 Task: Create a task  Create a new online platform for online music streaming , assign it to team member softage.3@softage.net in the project ApexLine and update the status of the task to  Off Track , set the priority of the task to Medium
Action: Mouse moved to (90, 69)
Screenshot: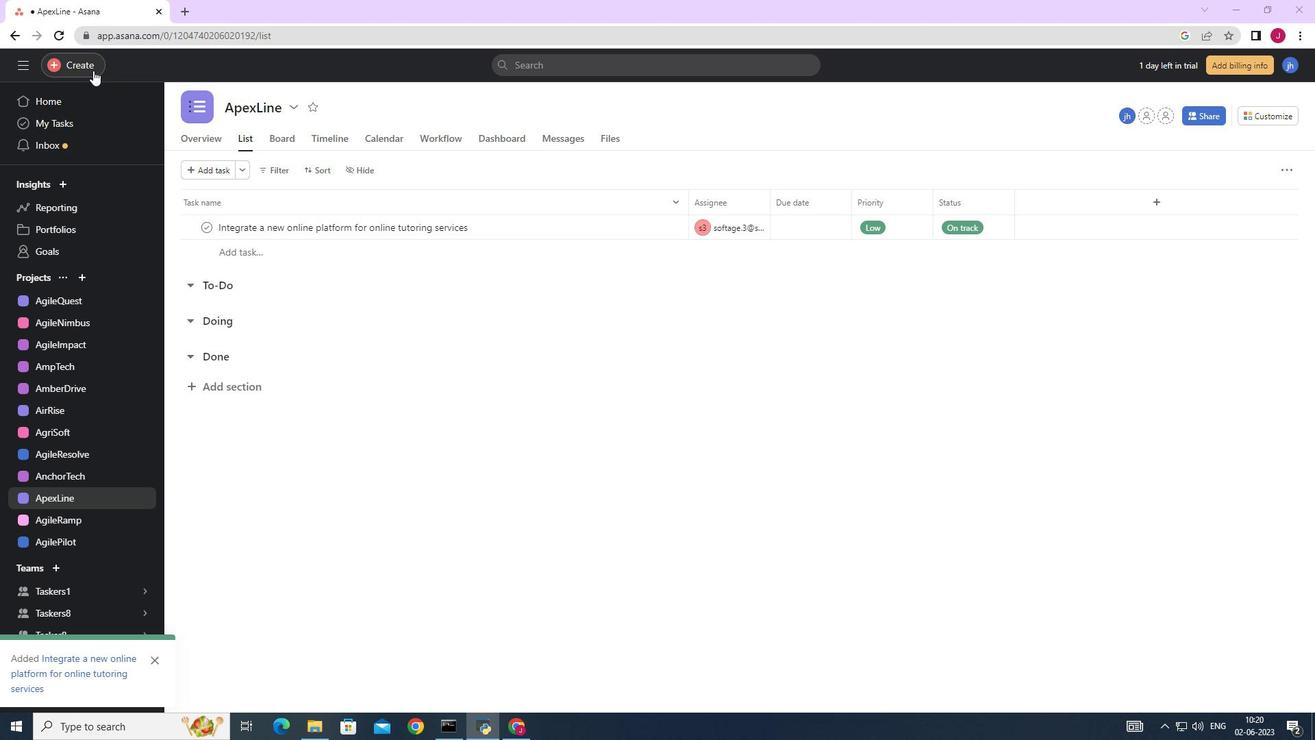 
Action: Mouse pressed left at (90, 69)
Screenshot: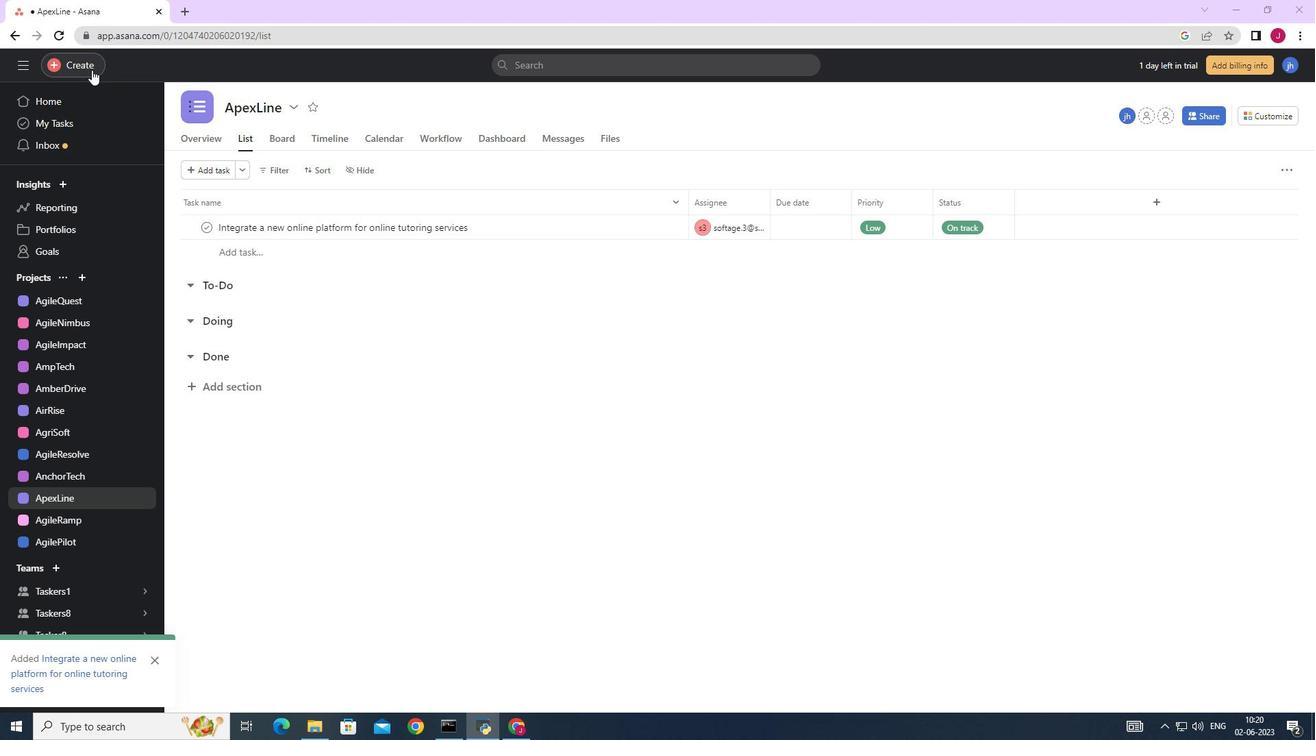 
Action: Mouse moved to (164, 69)
Screenshot: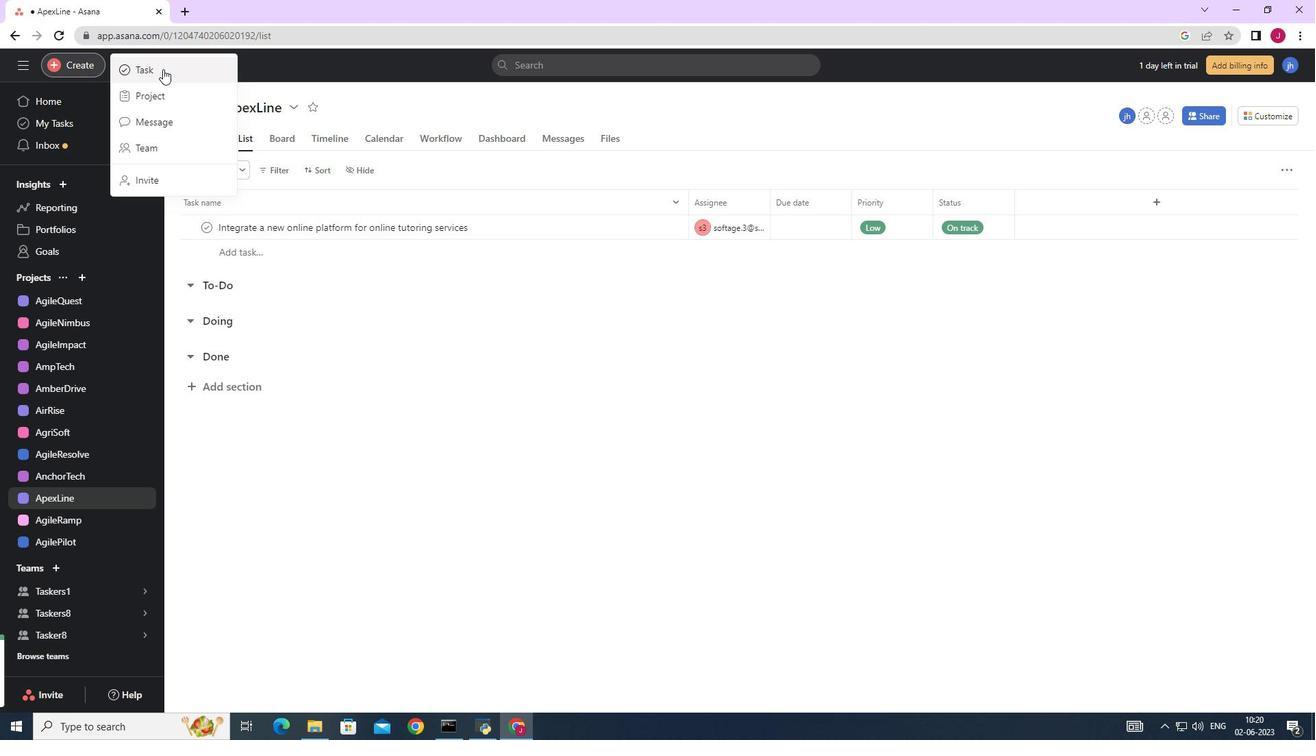 
Action: Mouse pressed left at (164, 69)
Screenshot: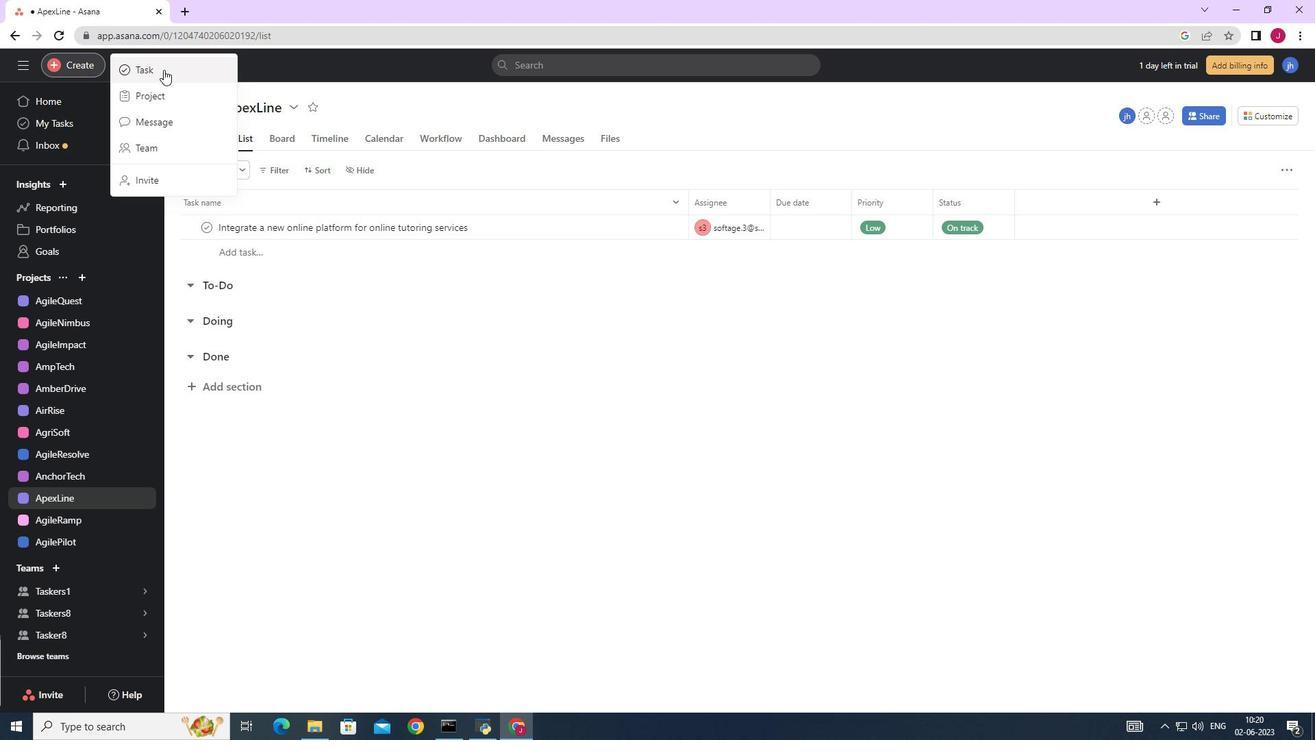 
Action: Mouse moved to (1072, 454)
Screenshot: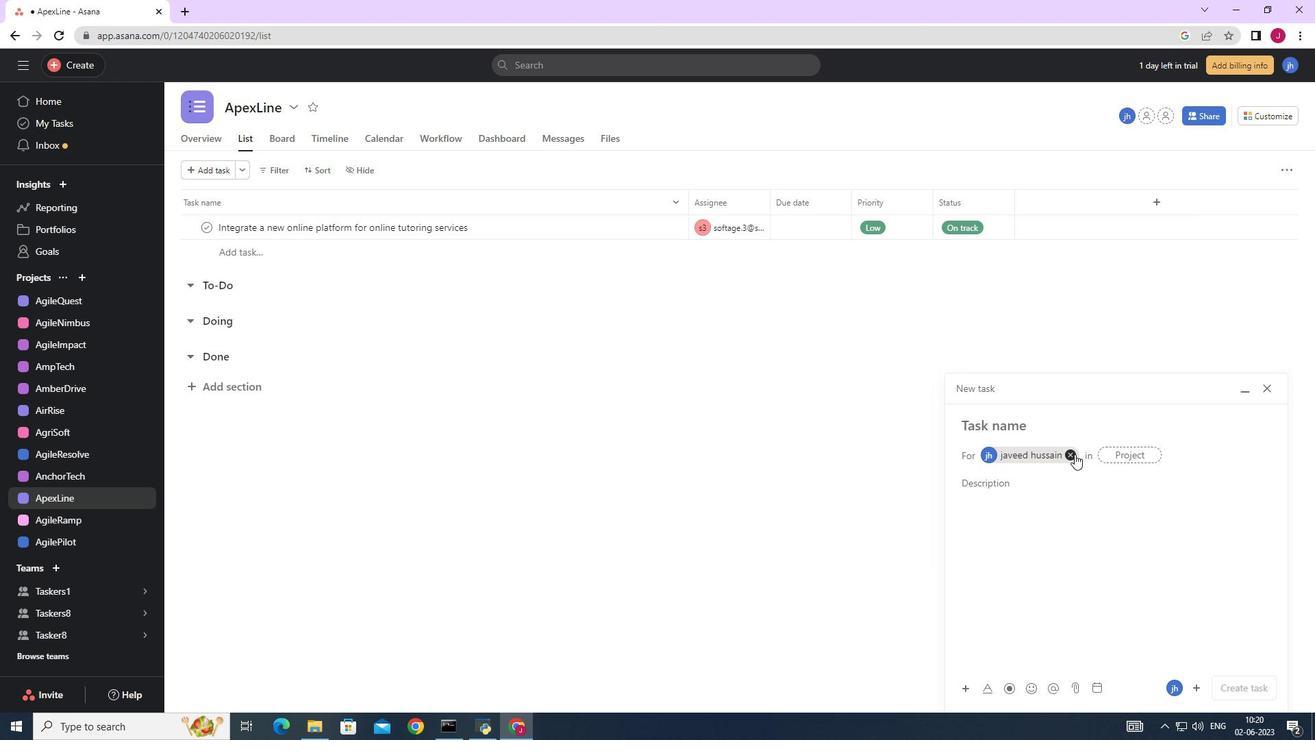 
Action: Mouse pressed left at (1072, 454)
Screenshot: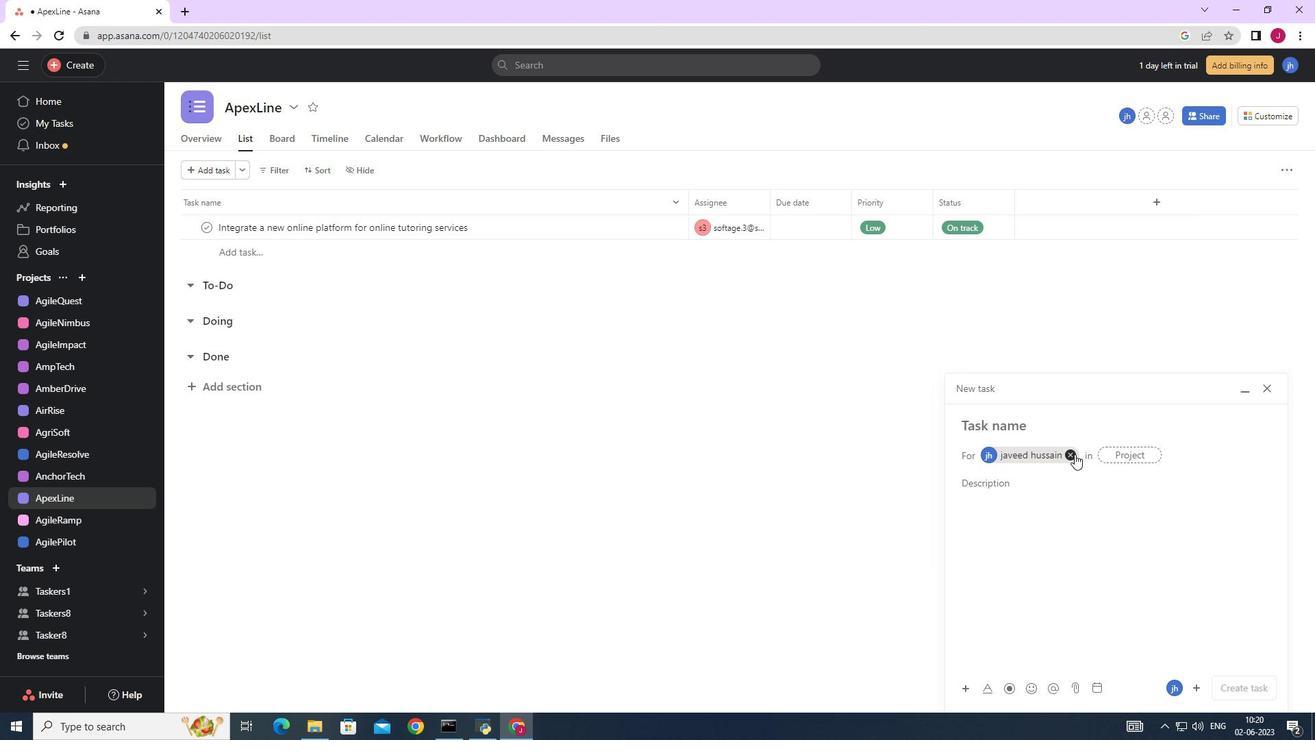 
Action: Mouse moved to (991, 424)
Screenshot: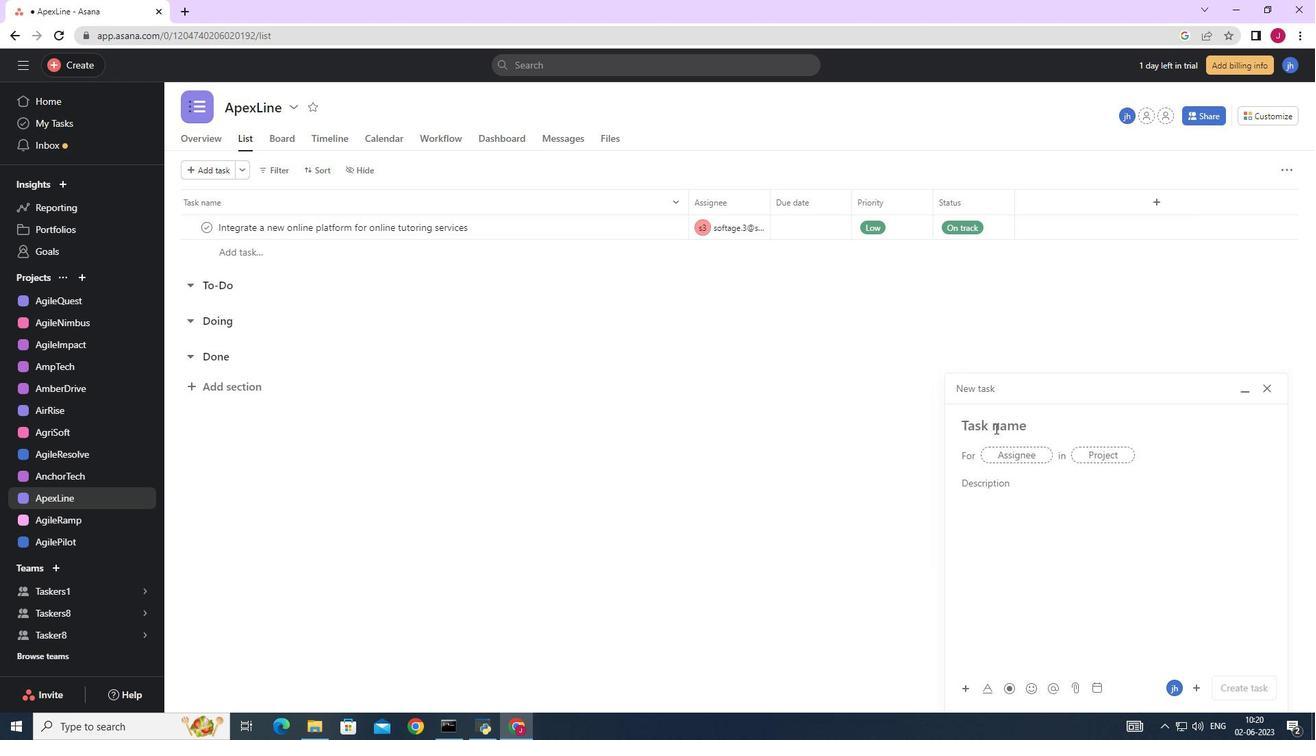 
Action: Mouse pressed left at (991, 424)
Screenshot: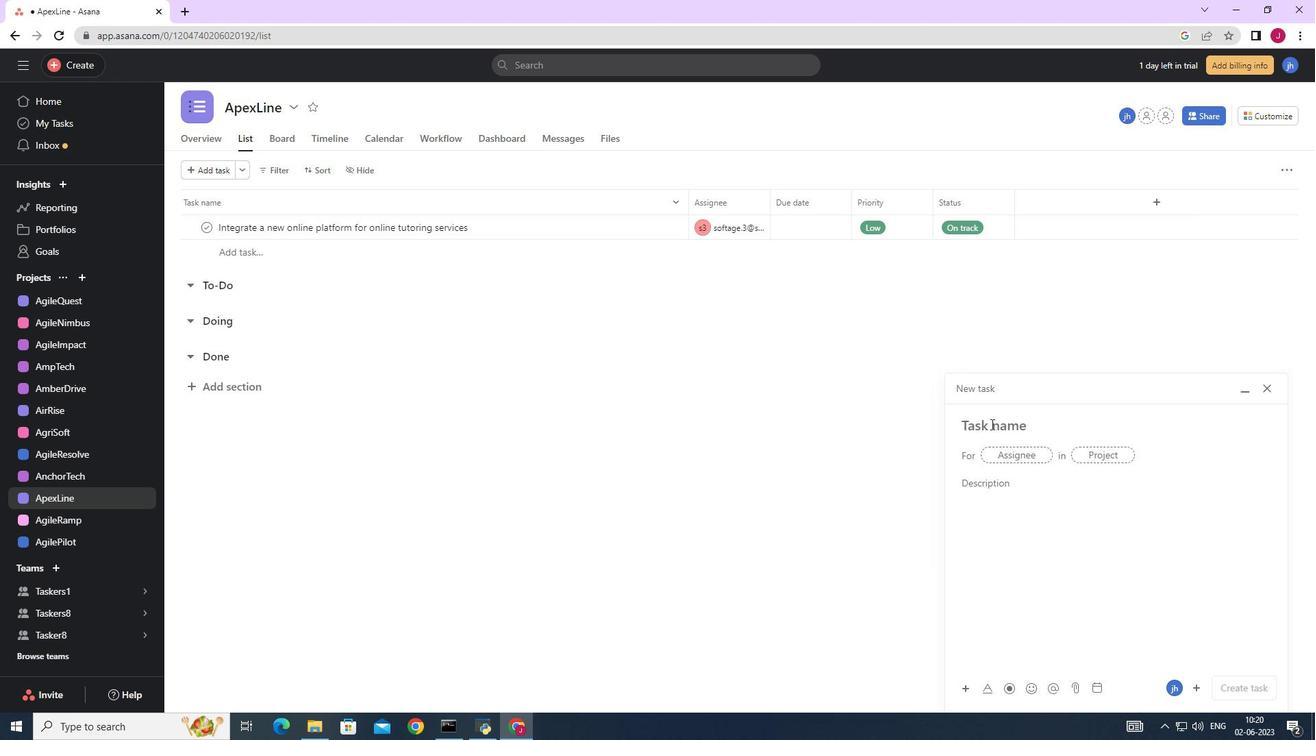 
Action: Key pressed <Key.caps_lock>C<Key.caps_lock>reate<Key.space>a<Key.space>new<Key.space>online<Key.space>platform<Key.space>for<Key.space>onlli<Key.backspace><Key.backspace>ine<Key.space>music<Key.space>streaming
Screenshot: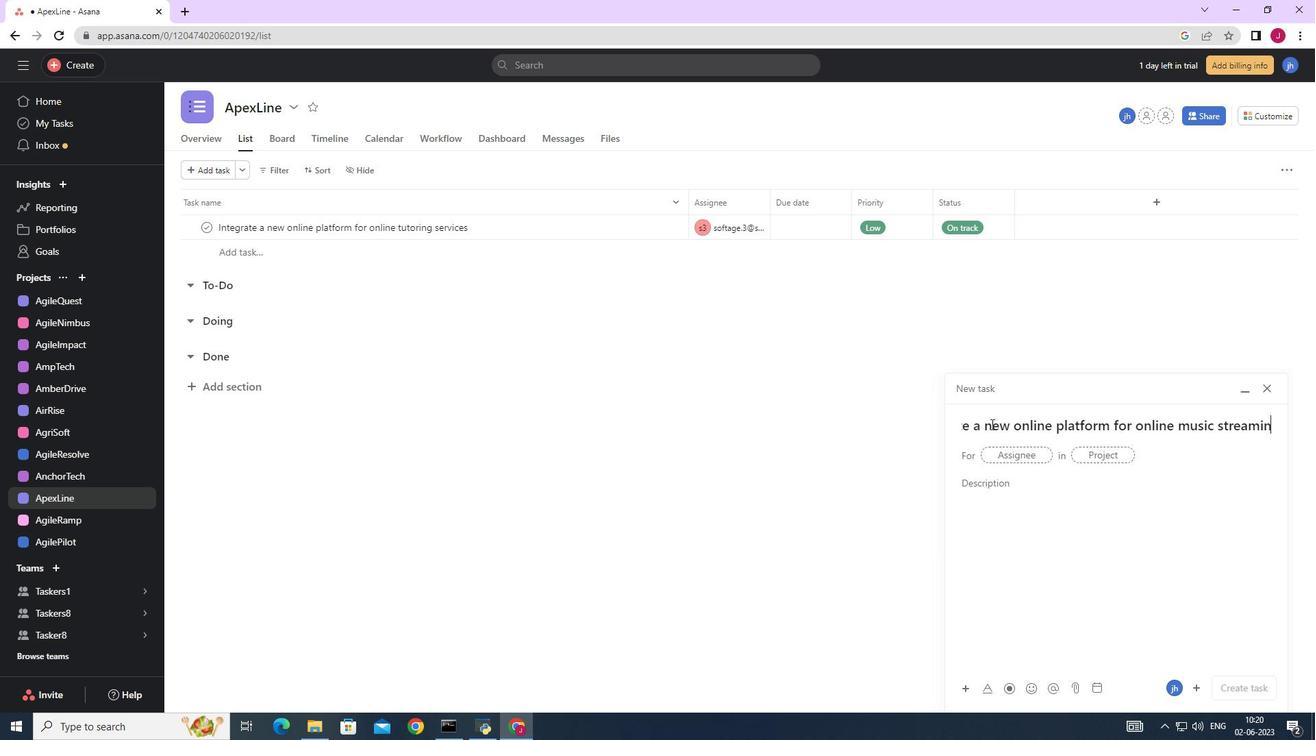 
Action: Mouse moved to (1009, 453)
Screenshot: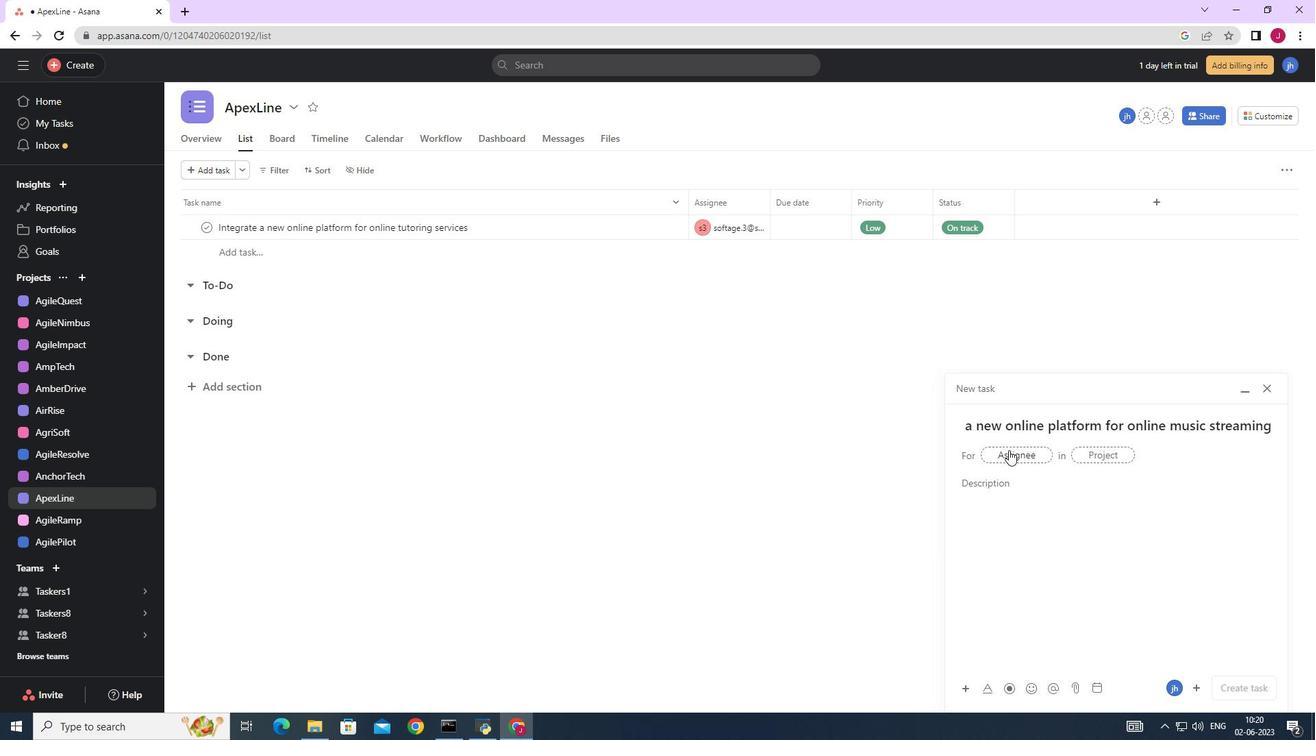 
Action: Mouse pressed left at (1009, 453)
Screenshot: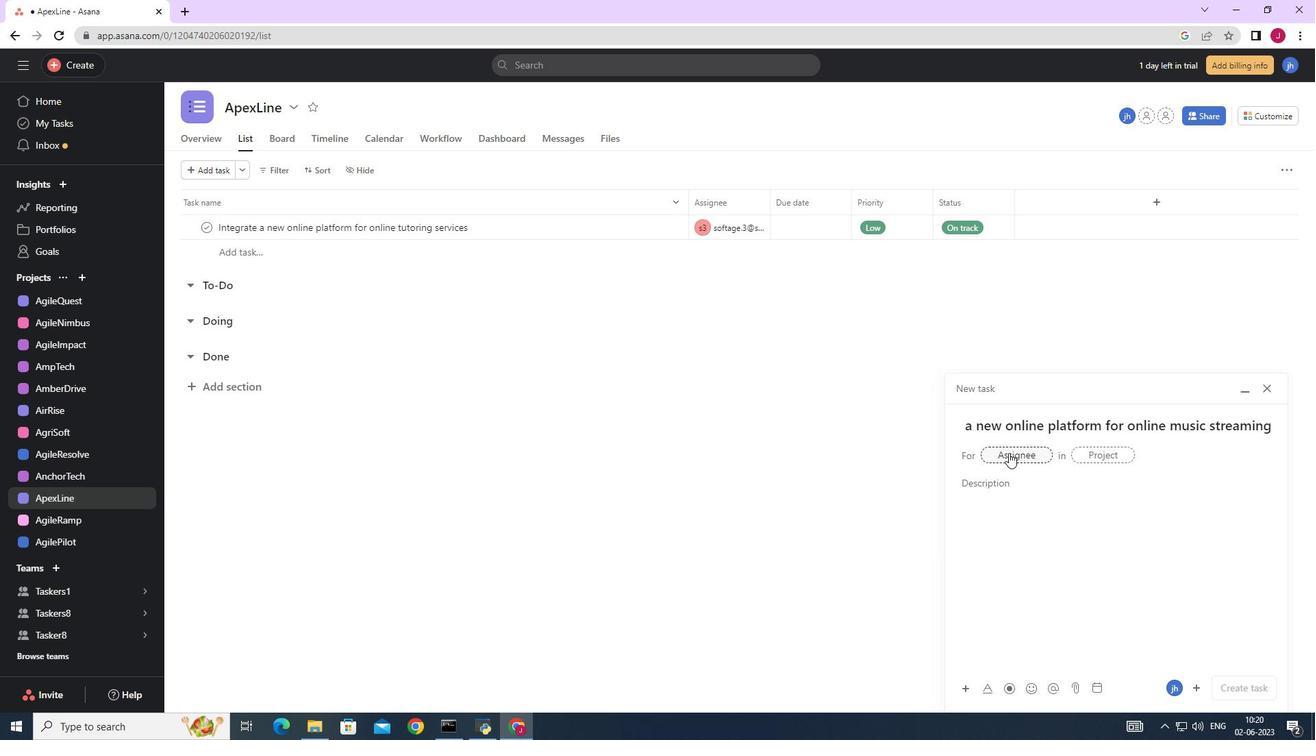 
Action: Key pressed sp<Key.backspace>oftage.3
Screenshot: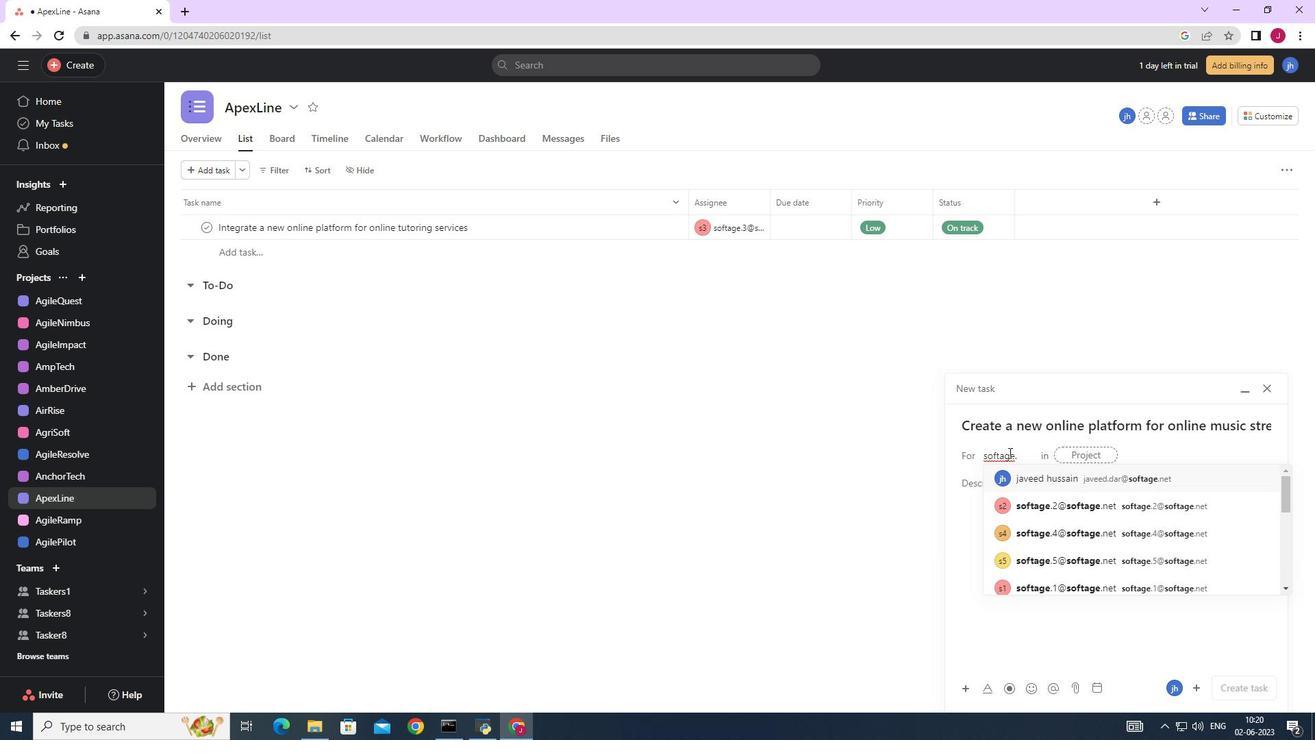 
Action: Mouse moved to (1053, 477)
Screenshot: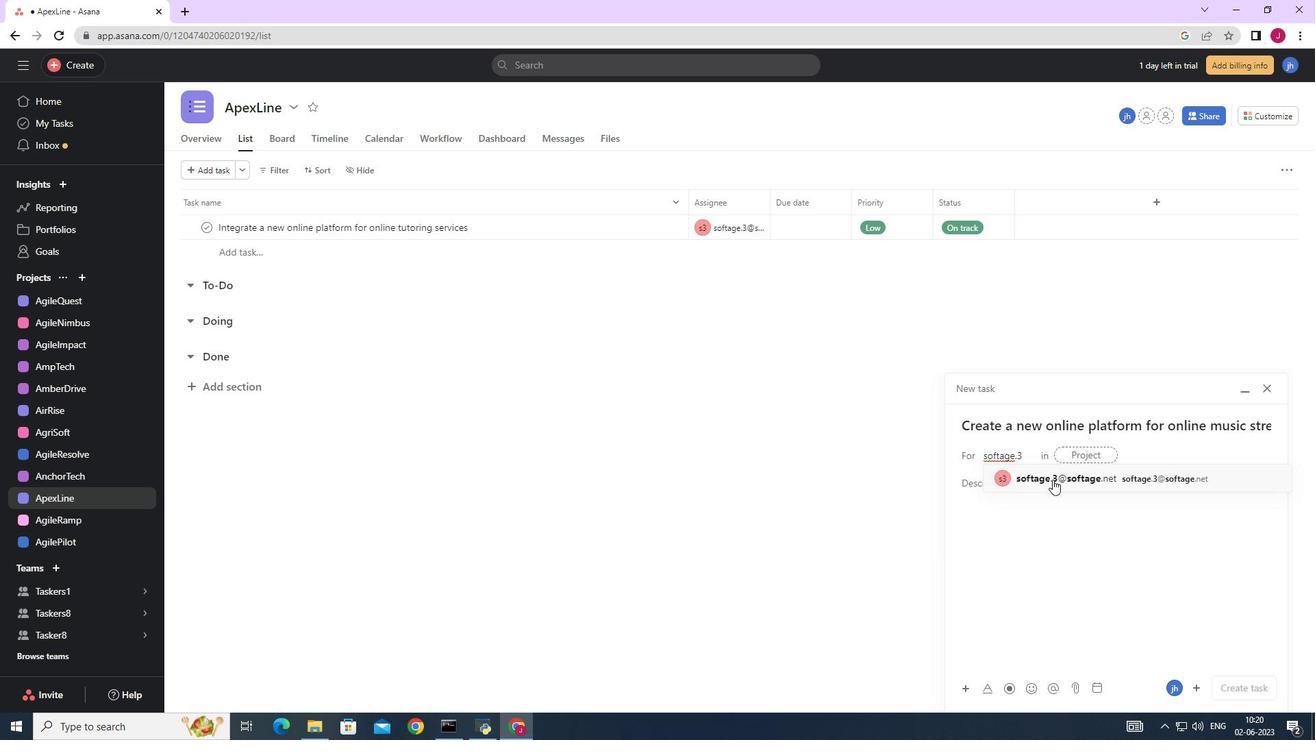 
Action: Mouse pressed left at (1053, 477)
Screenshot: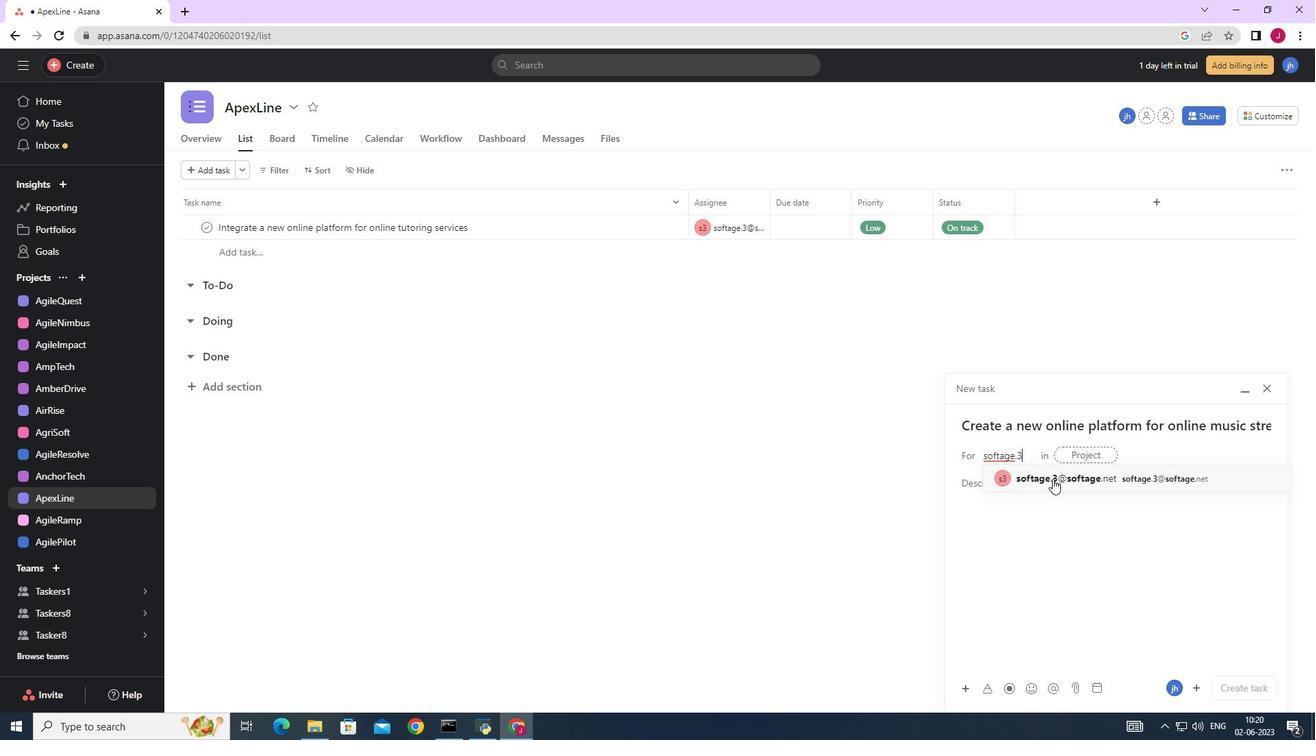 
Action: Mouse moved to (873, 481)
Screenshot: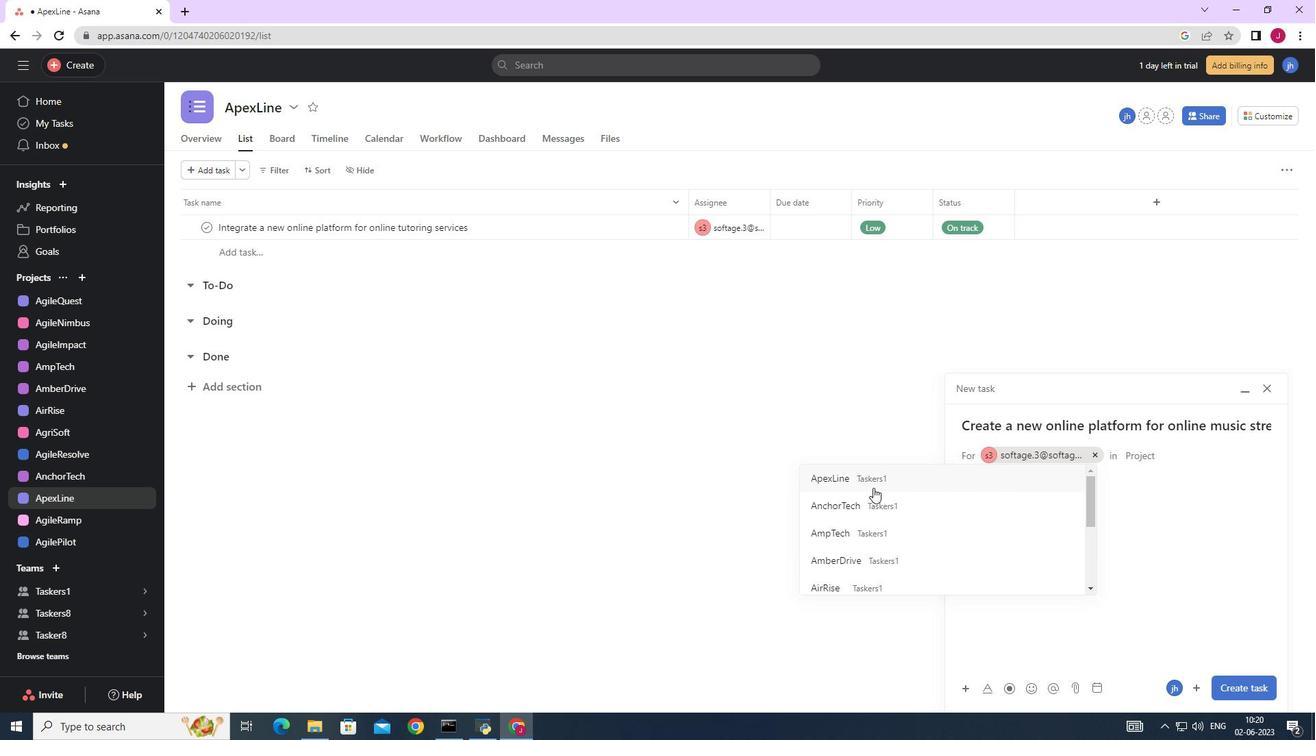 
Action: Mouse pressed left at (873, 481)
Screenshot: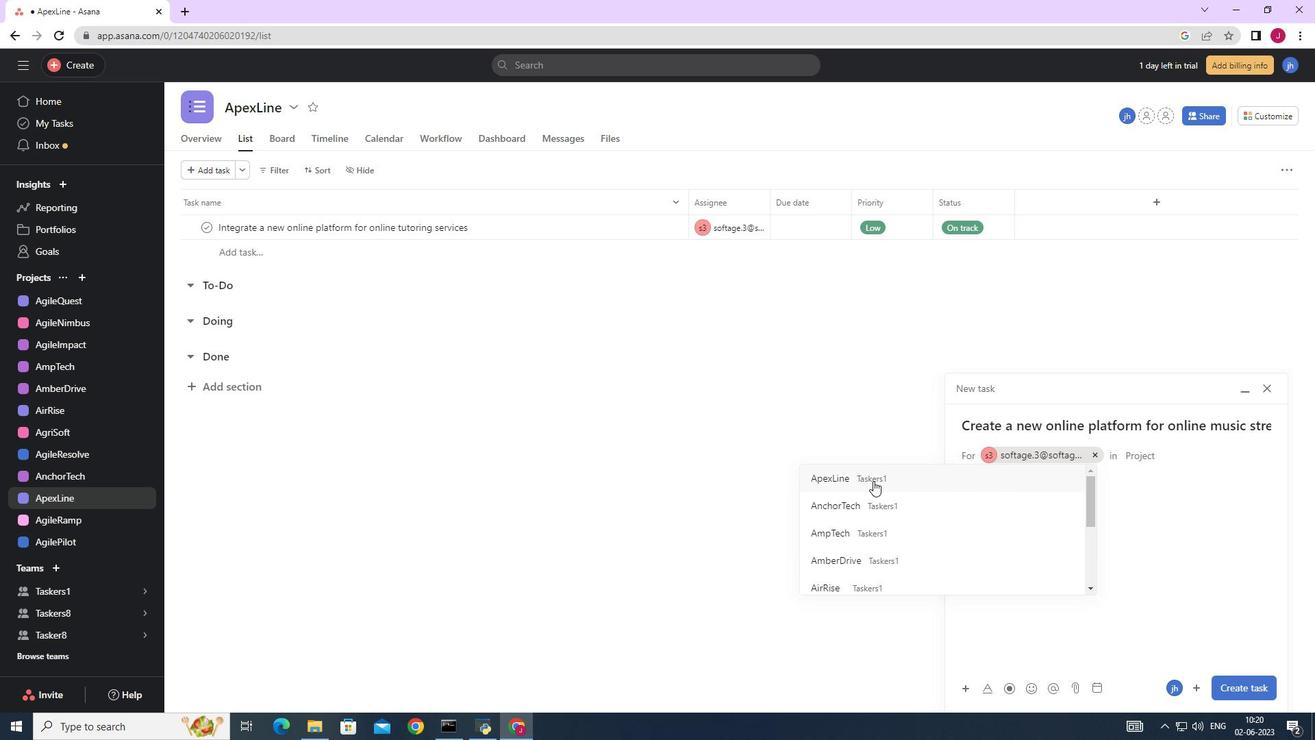 
Action: Mouse moved to (1010, 487)
Screenshot: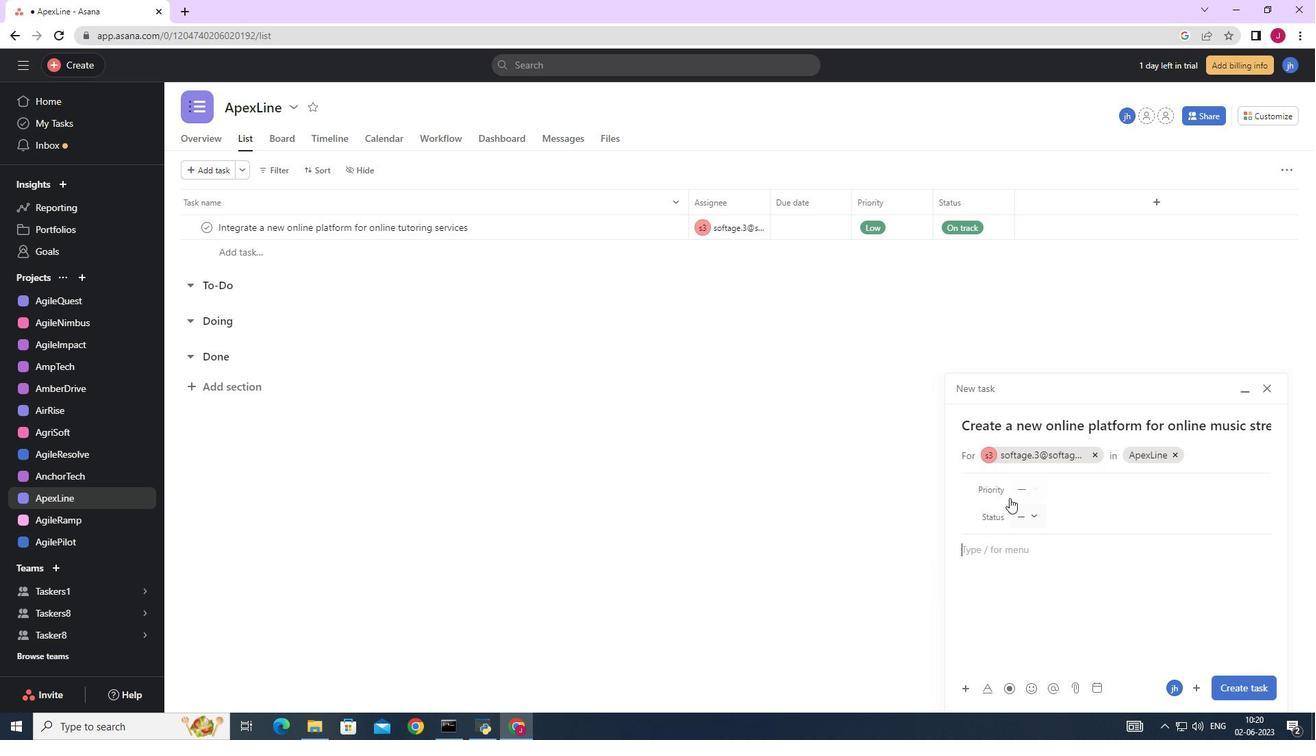 
Action: Mouse pressed left at (1010, 487)
Screenshot: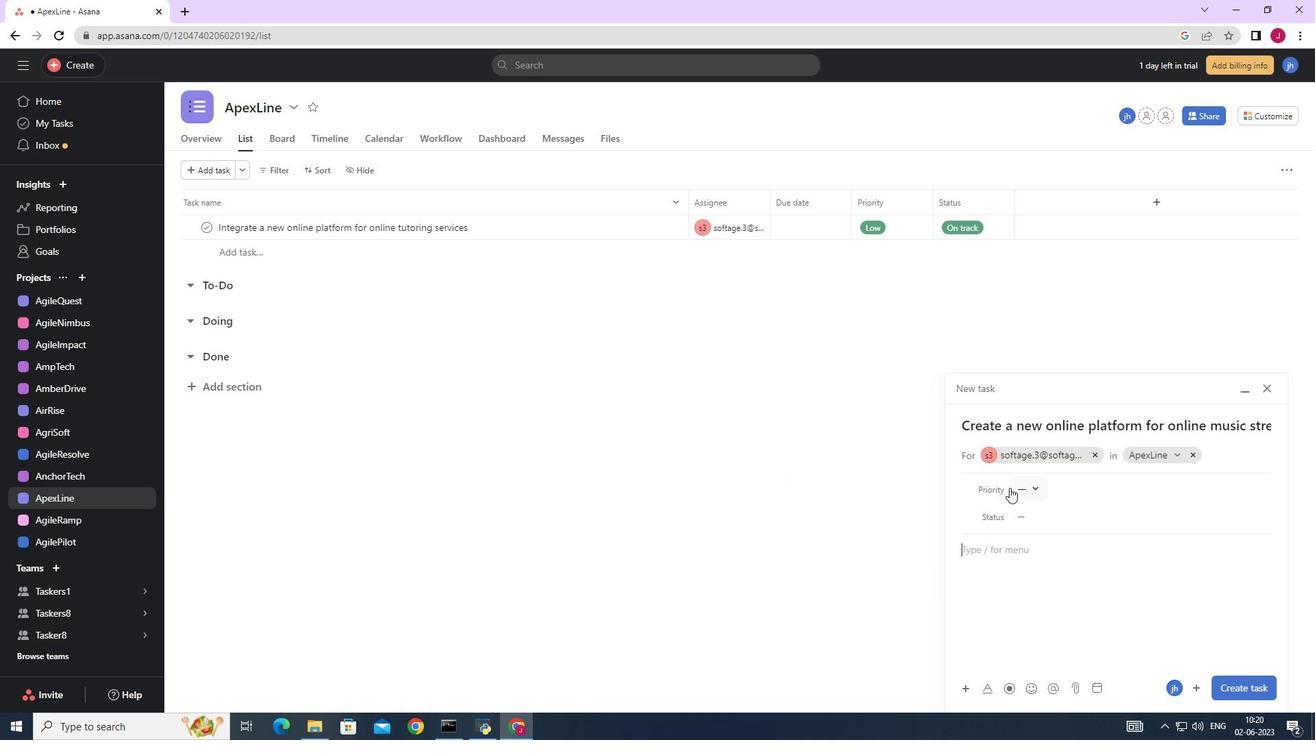 
Action: Mouse moved to (1068, 558)
Screenshot: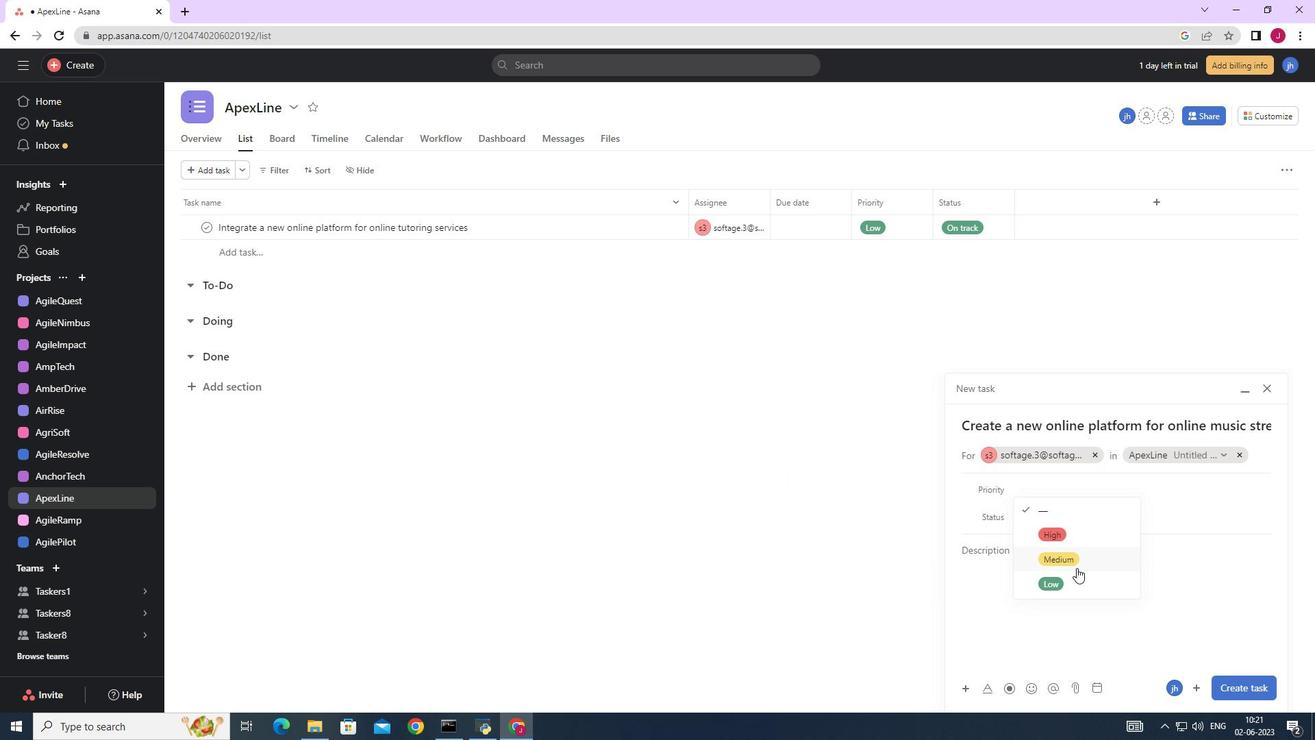 
Action: Mouse pressed left at (1068, 558)
Screenshot: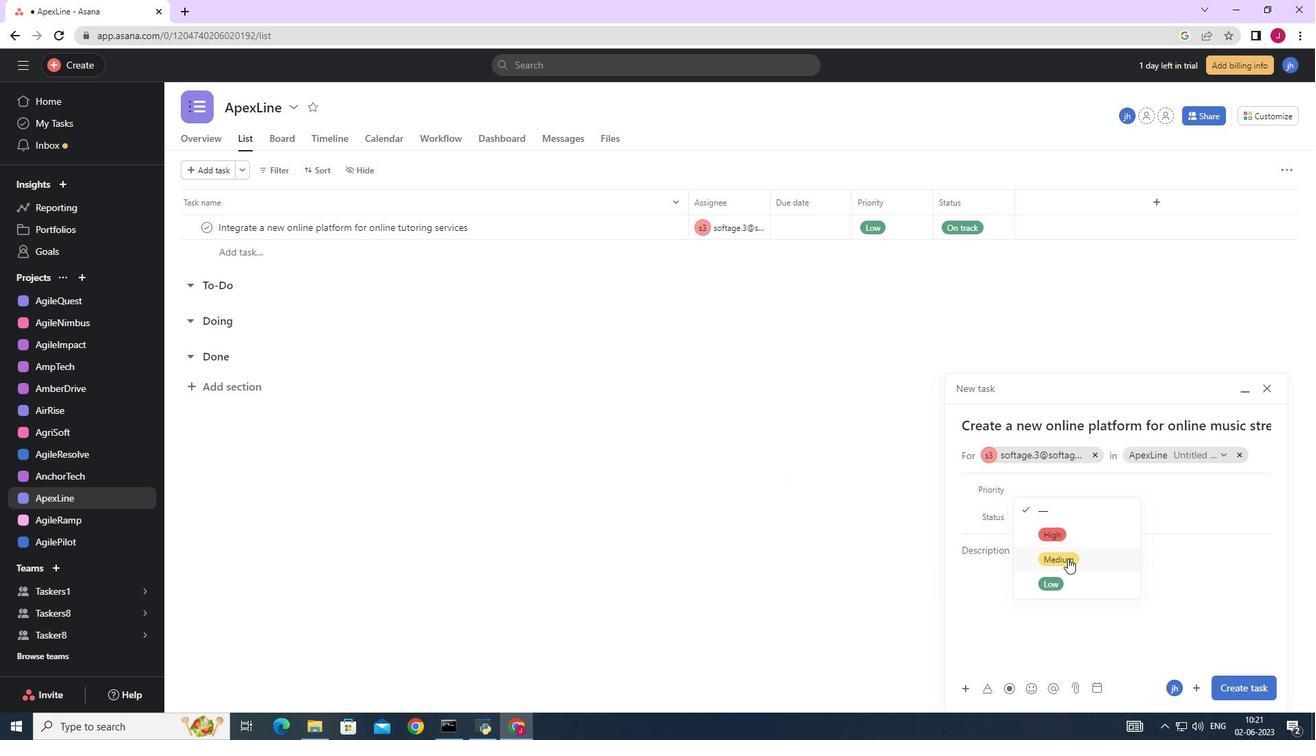 
Action: Mouse moved to (1041, 510)
Screenshot: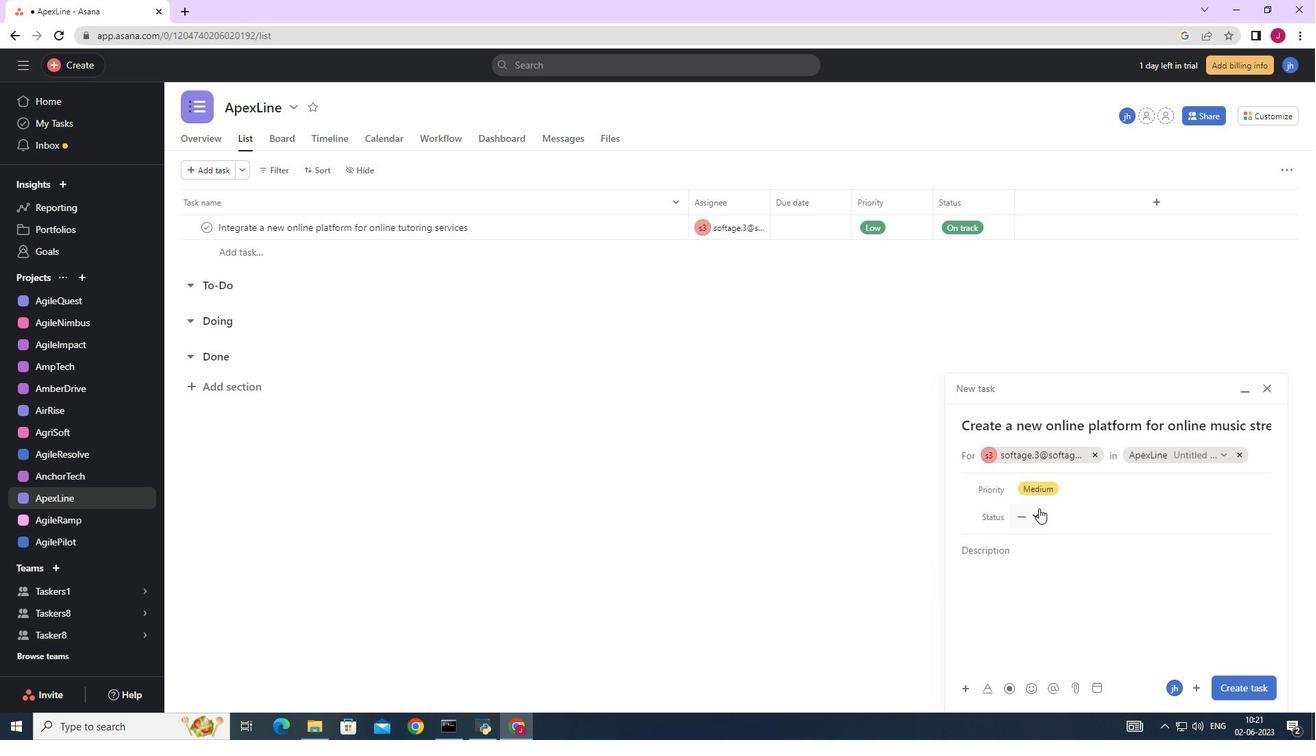 
Action: Mouse pressed left at (1041, 510)
Screenshot: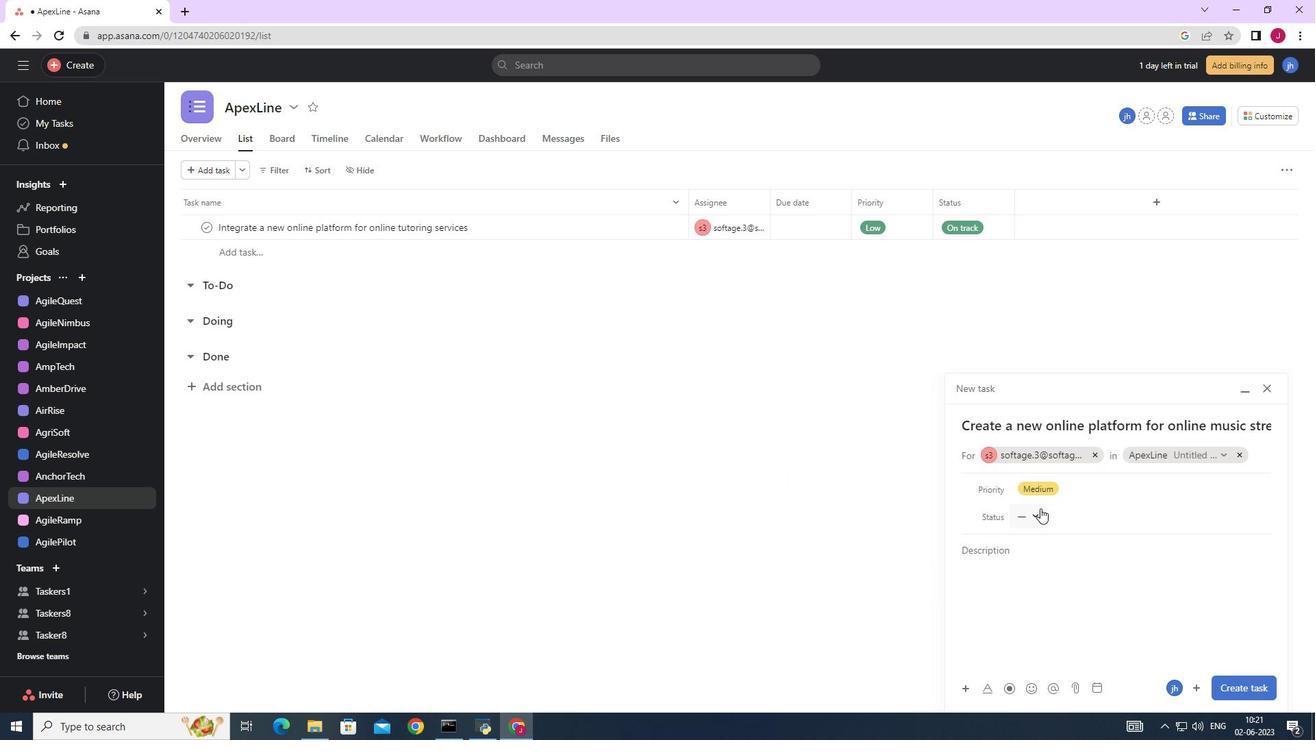 
Action: Mouse moved to (1058, 583)
Screenshot: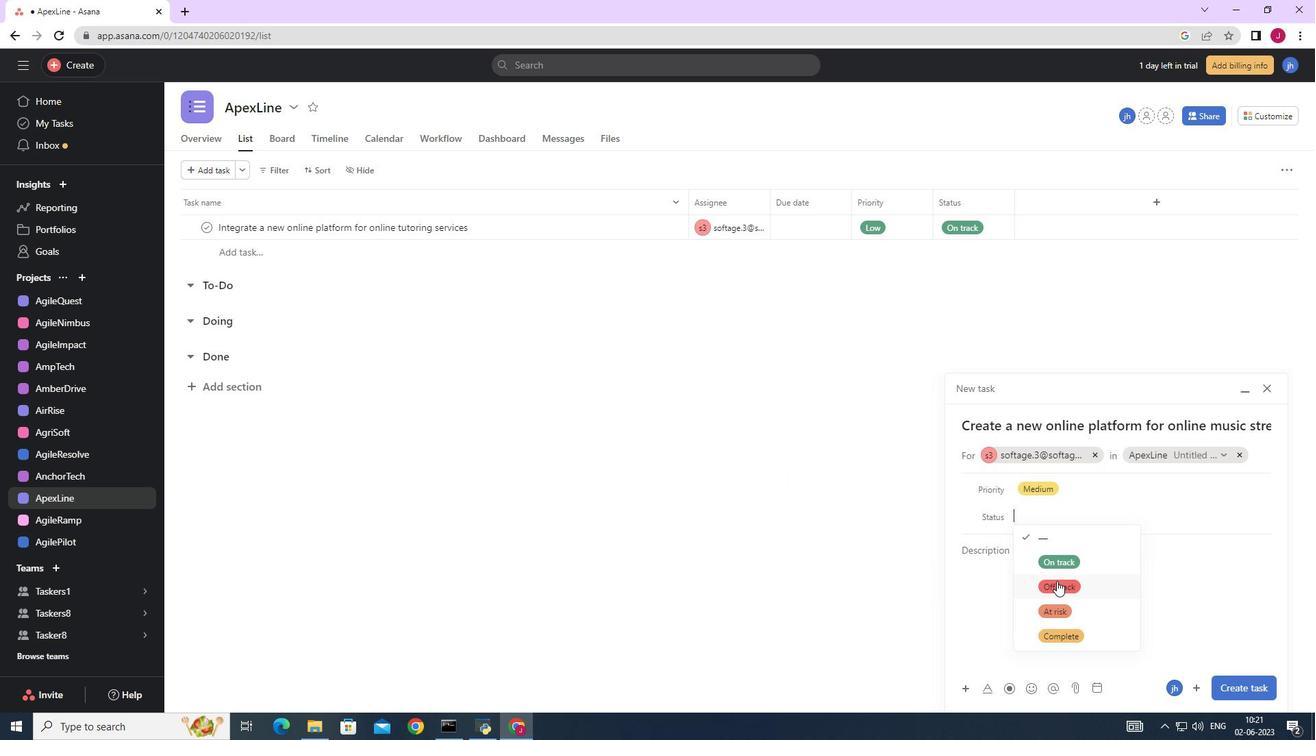
Action: Mouse pressed left at (1058, 583)
Screenshot: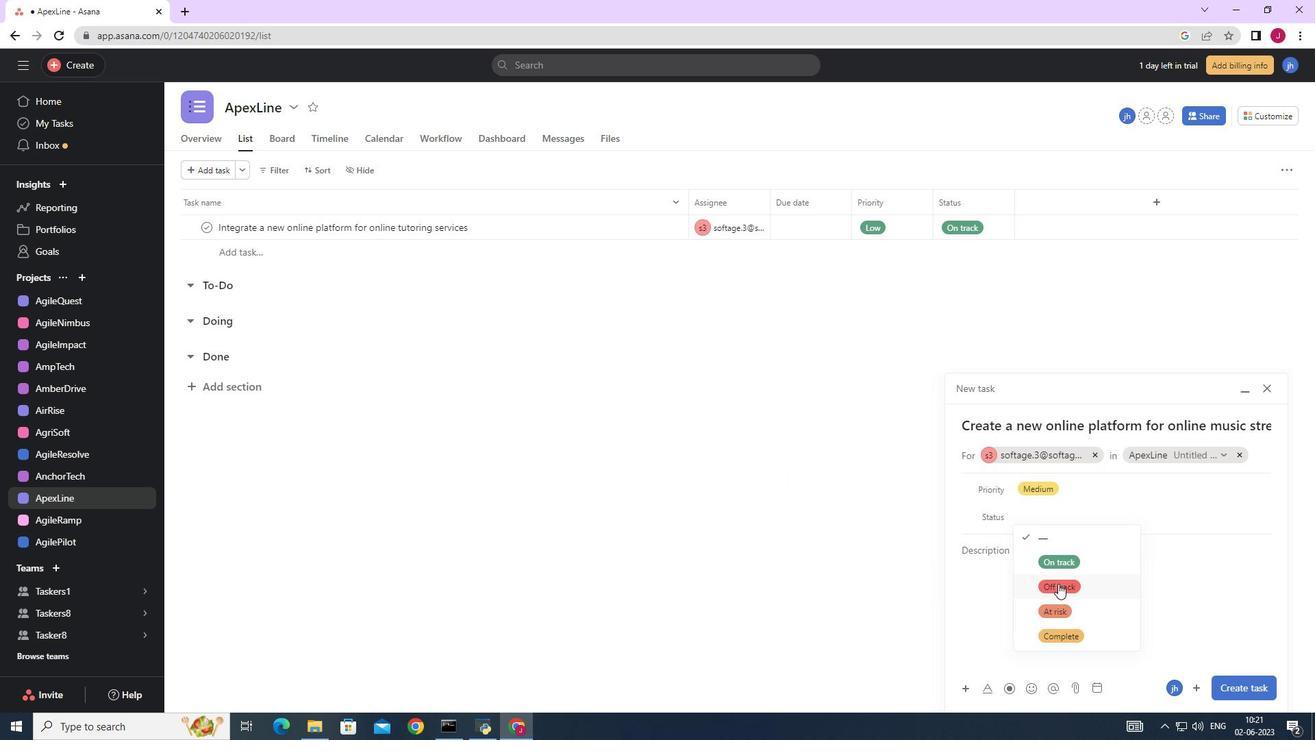 
Action: Mouse moved to (1250, 692)
Screenshot: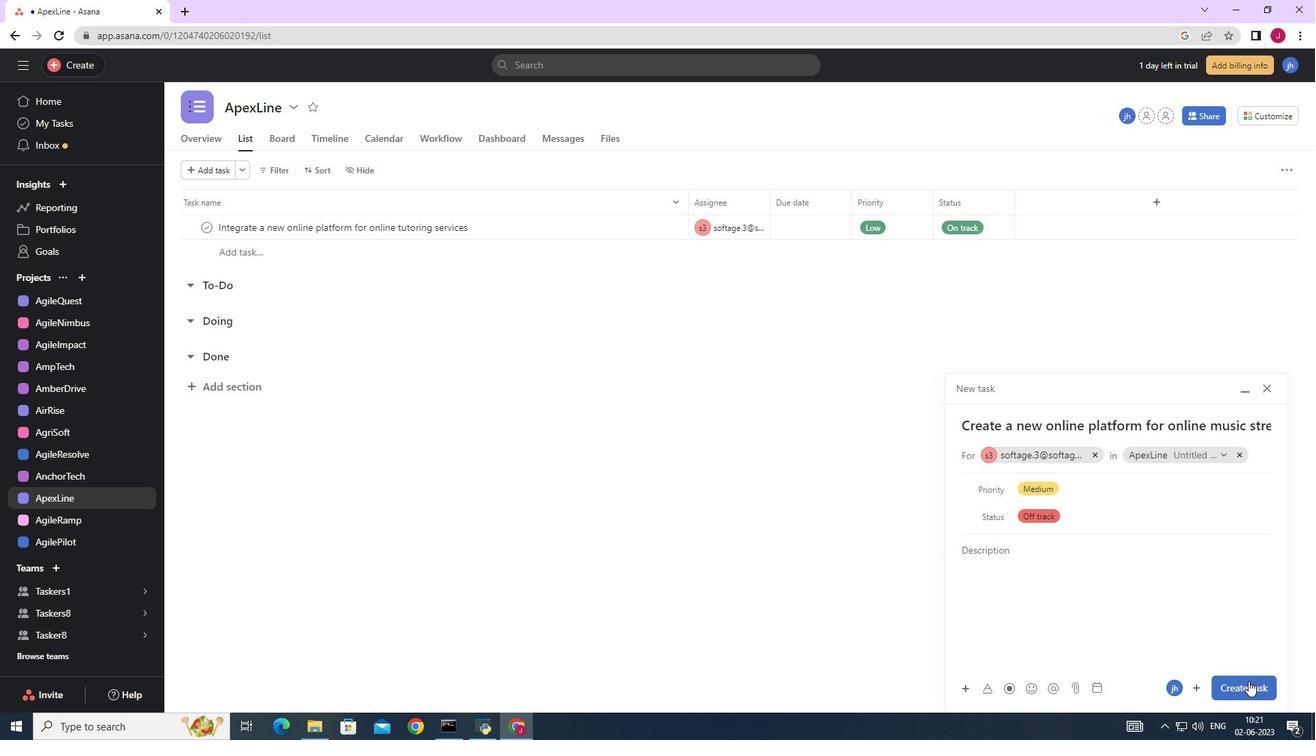 
Action: Mouse pressed left at (1250, 692)
Screenshot: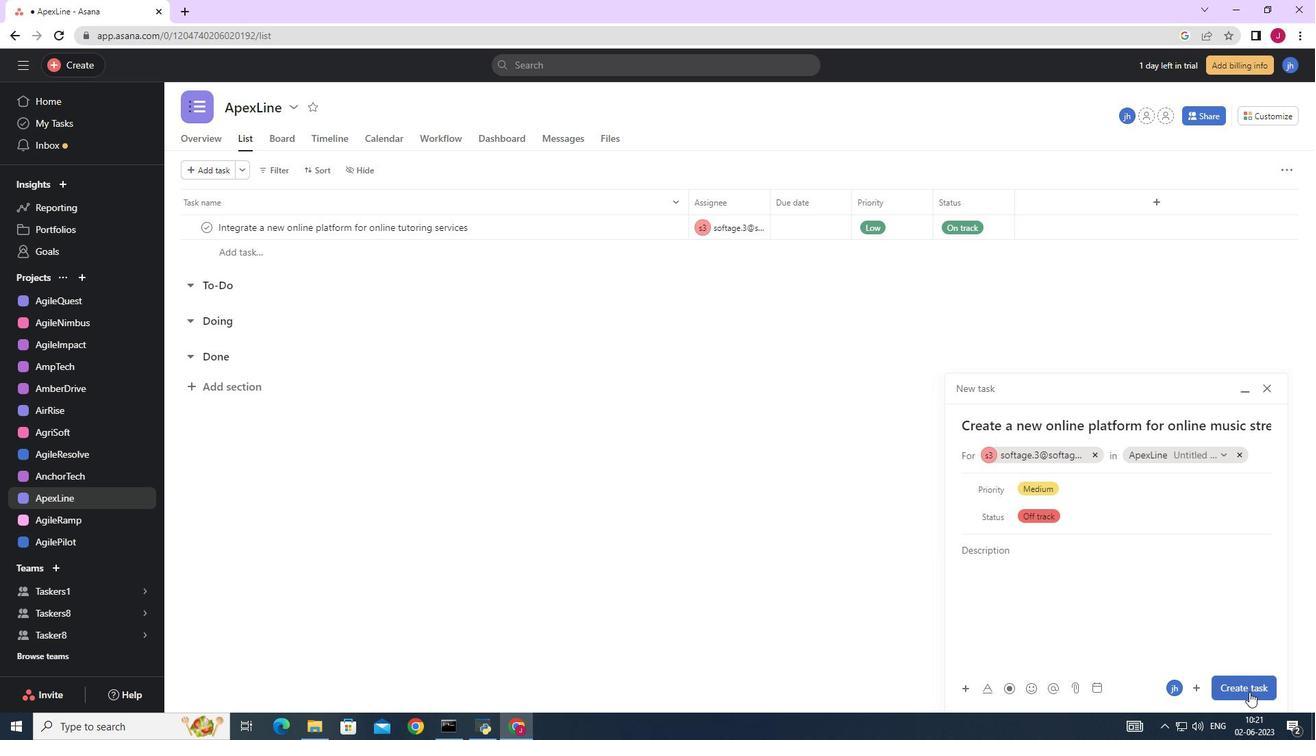 
Action: Mouse moved to (1223, 676)
Screenshot: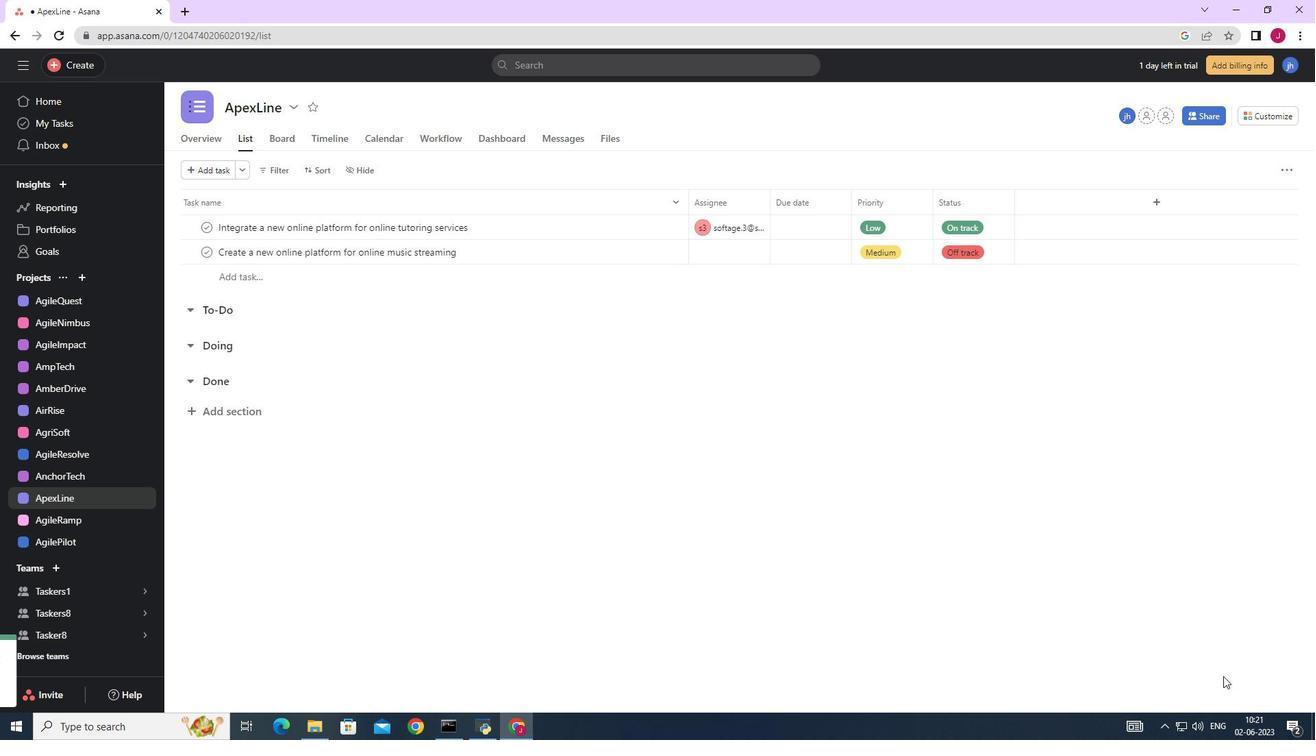 
